 Task: Change arrow line weight to 24PX.
Action: Mouse moved to (491, 239)
Screenshot: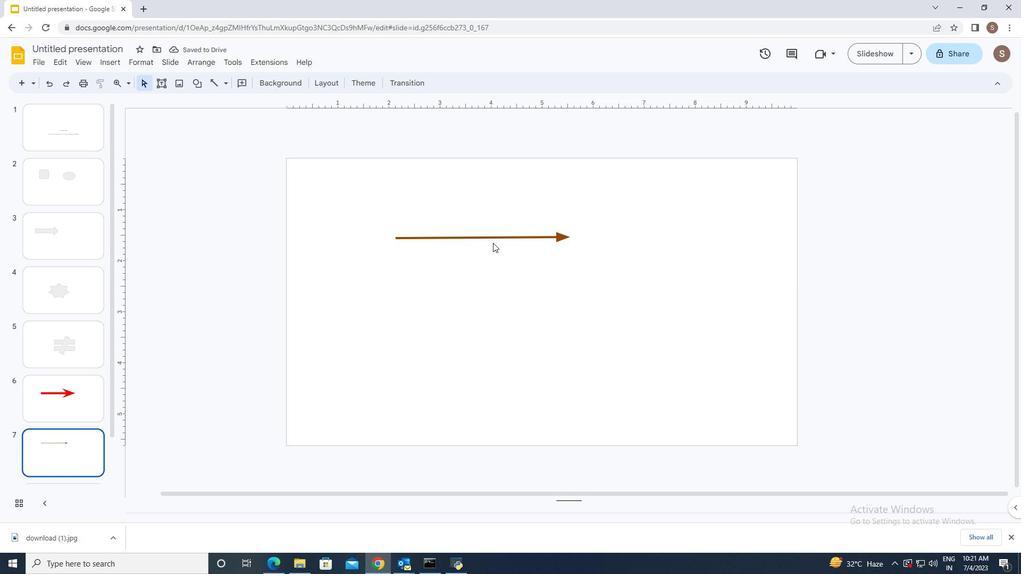 
Action: Mouse pressed left at (491, 239)
Screenshot: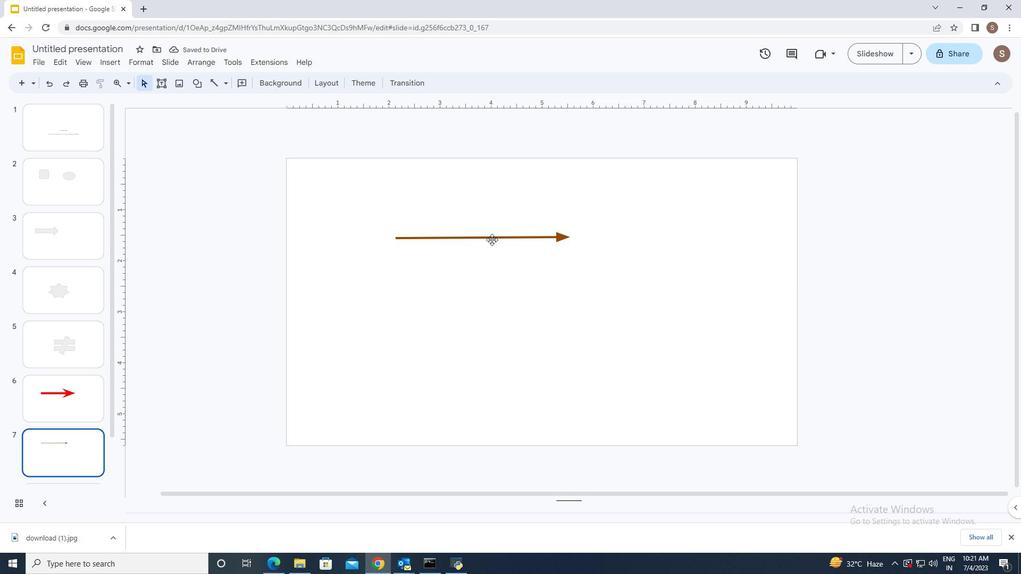 
Action: Mouse moved to (254, 81)
Screenshot: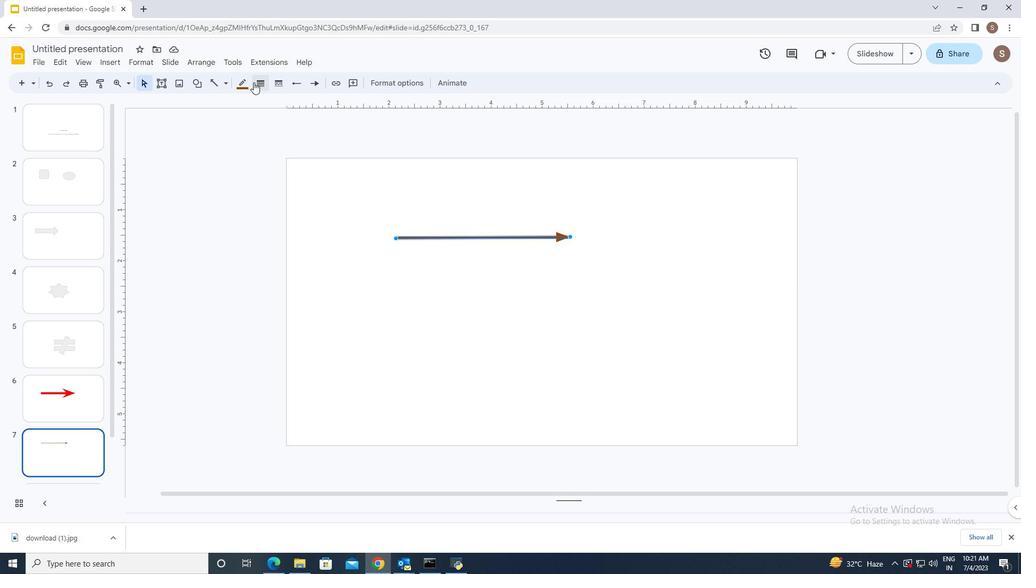 
Action: Mouse pressed left at (254, 81)
Screenshot: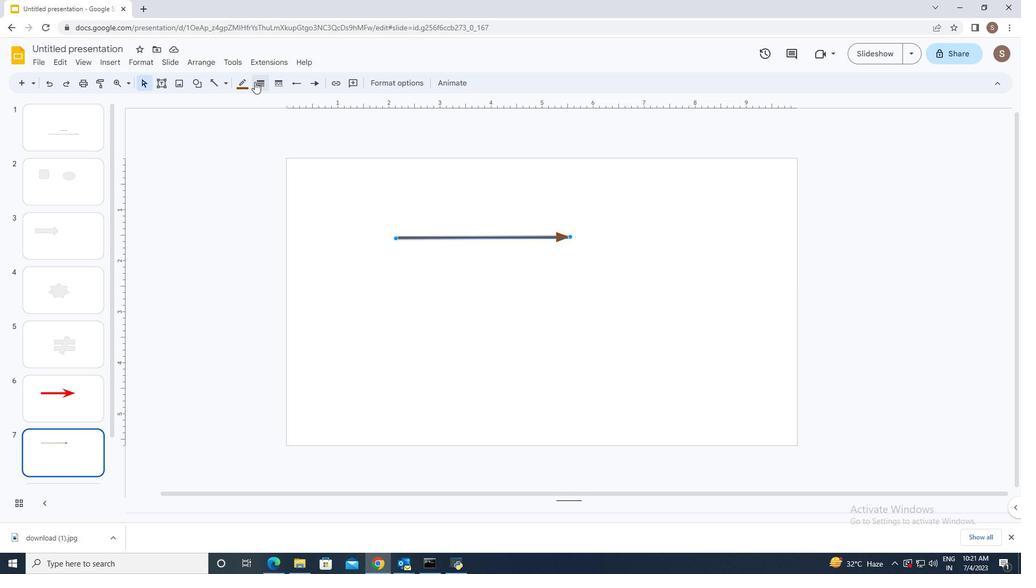 
Action: Mouse moved to (281, 225)
Screenshot: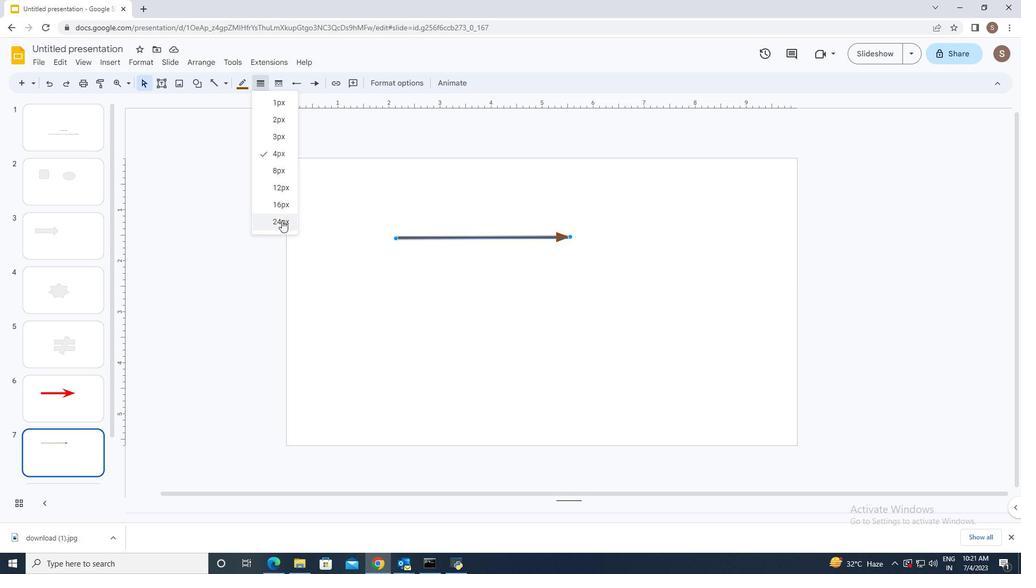 
Action: Mouse pressed left at (281, 225)
Screenshot: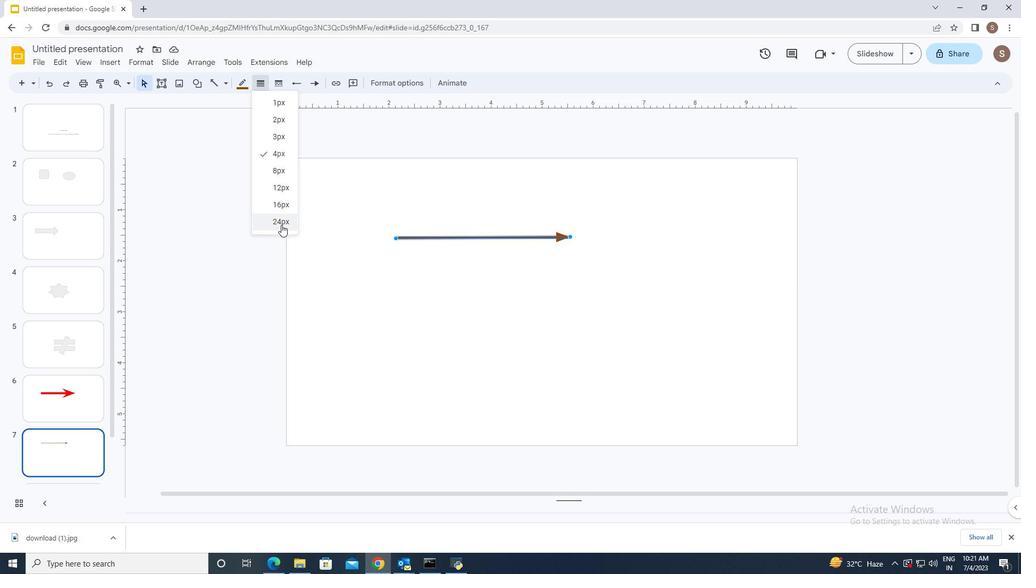
Action: Mouse moved to (429, 336)
Screenshot: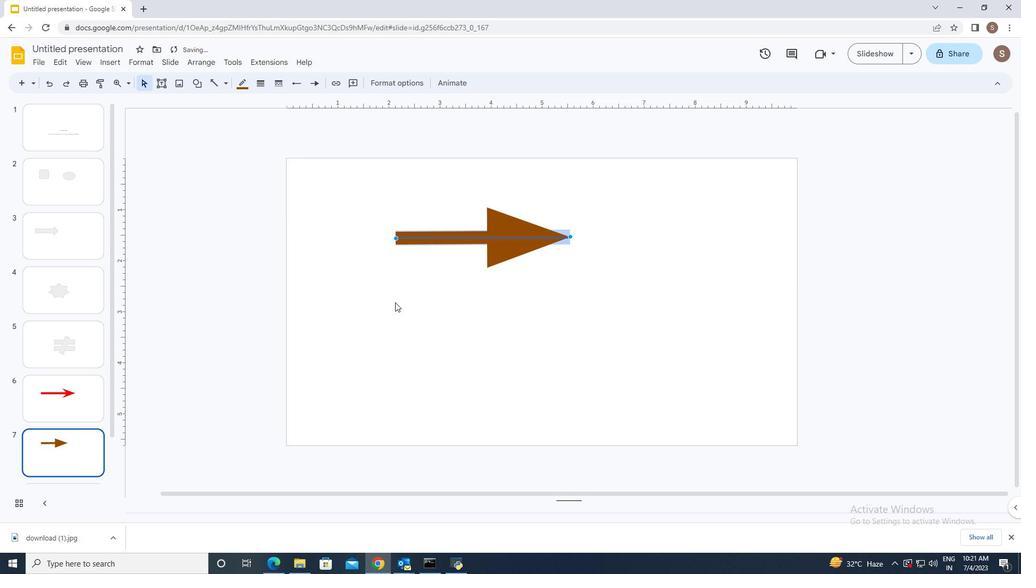 
Action: Mouse pressed left at (429, 336)
Screenshot: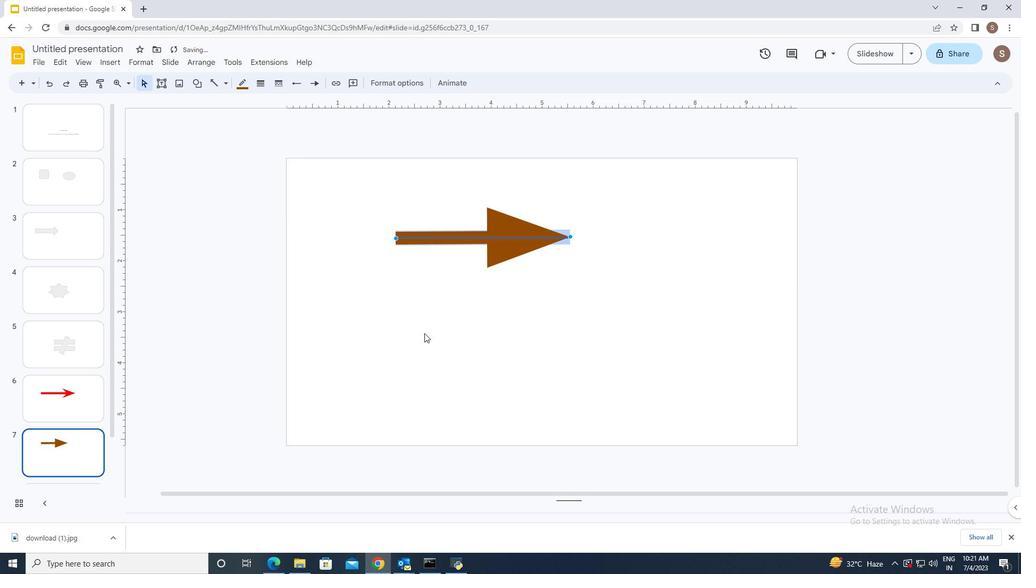 
